 Task: Plan a team-building outdoor sports day for next month on the 12th at 1 PM.
Action: Mouse moved to (68, 86)
Screenshot: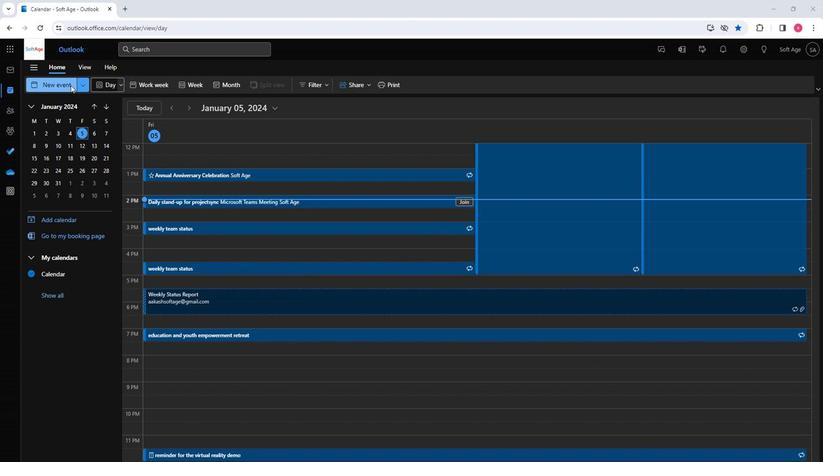 
Action: Mouse pressed left at (68, 86)
Screenshot: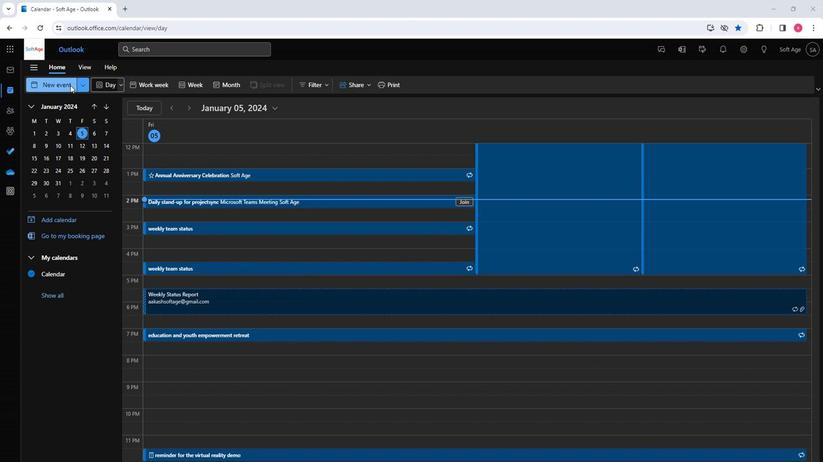 
Action: Mouse moved to (357, 226)
Screenshot: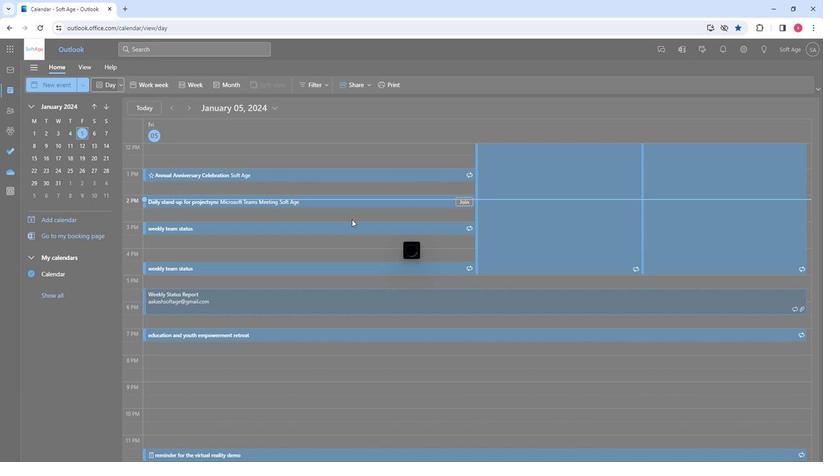 
Action: Key pressed <Key.shift><Key.shift><Key.shift>Team-<Key.shift>Building<Key.space><Key.shift>Outddo<Key.backspace><Key.backspace>oor<Key.space><Key.shift><Key.shift><Key.shift>A<Key.backspace>Sports<Key.space><Key.shift>Day
Screenshot: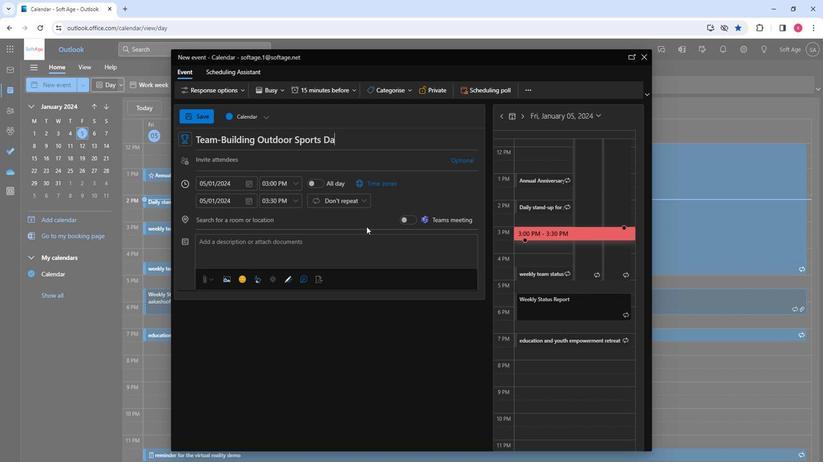 
Action: Mouse moved to (207, 157)
Screenshot: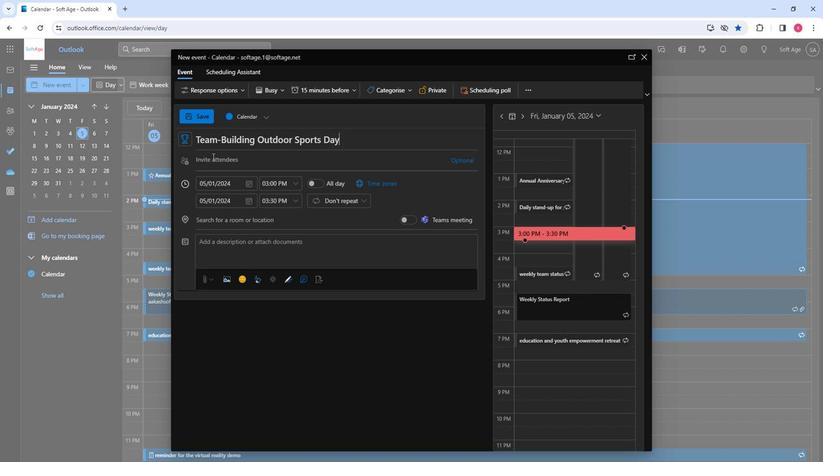 
Action: Mouse pressed left at (207, 157)
Screenshot: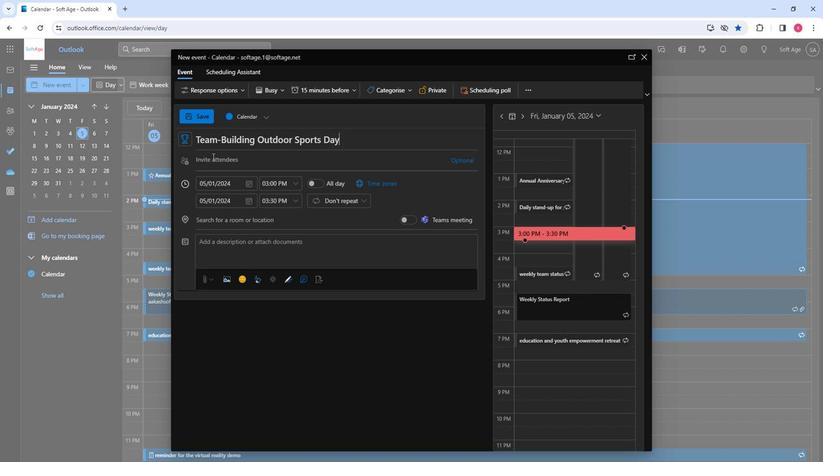 
Action: Key pressed so
Screenshot: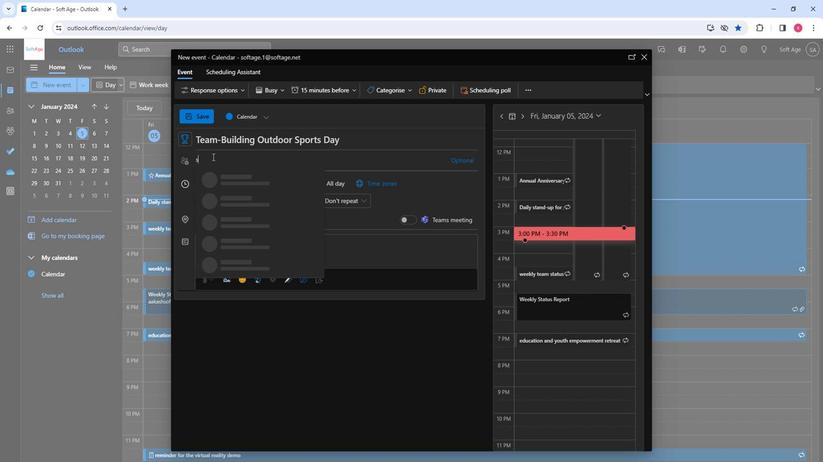 
Action: Mouse moved to (235, 203)
Screenshot: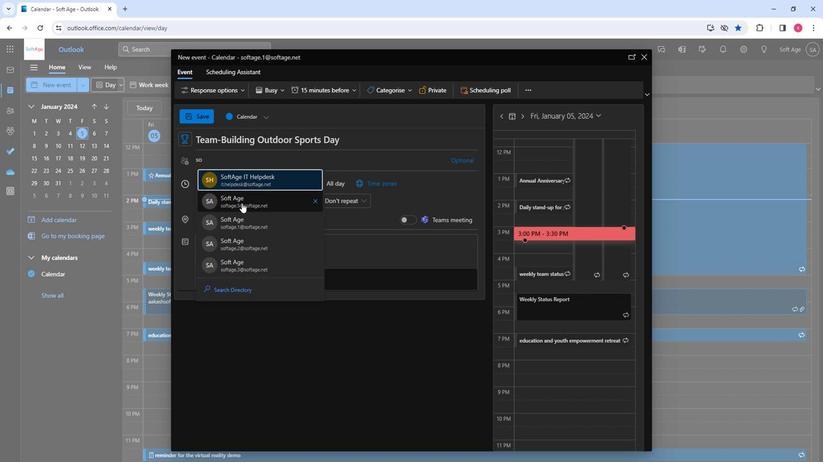 
Action: Mouse pressed left at (235, 203)
Screenshot: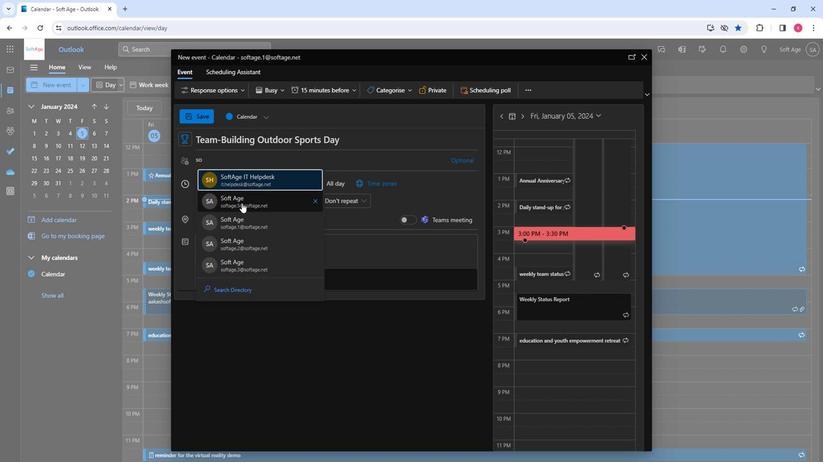 
Action: Key pressed so
Screenshot: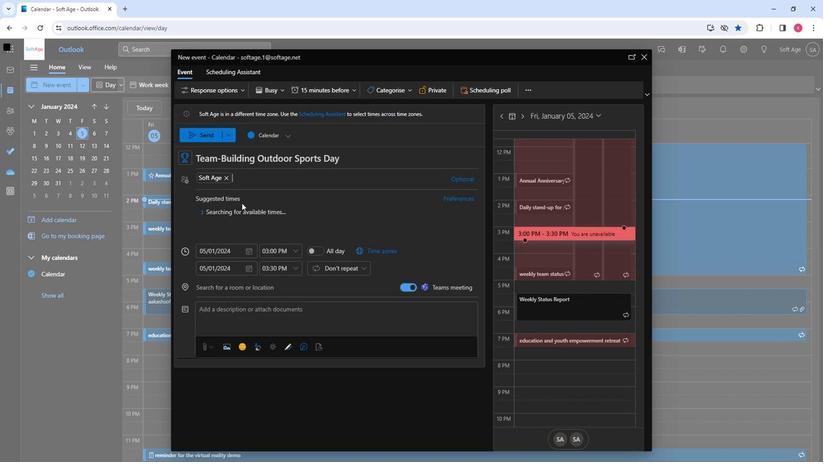
Action: Mouse moved to (255, 250)
Screenshot: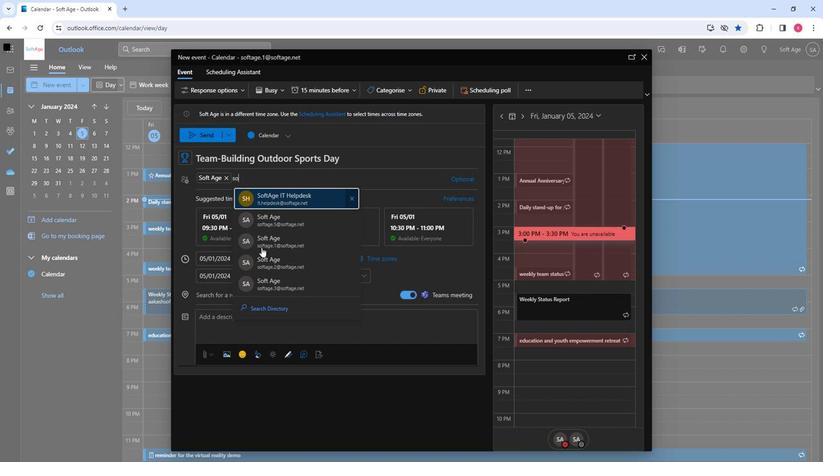 
Action: Mouse pressed left at (255, 250)
Screenshot: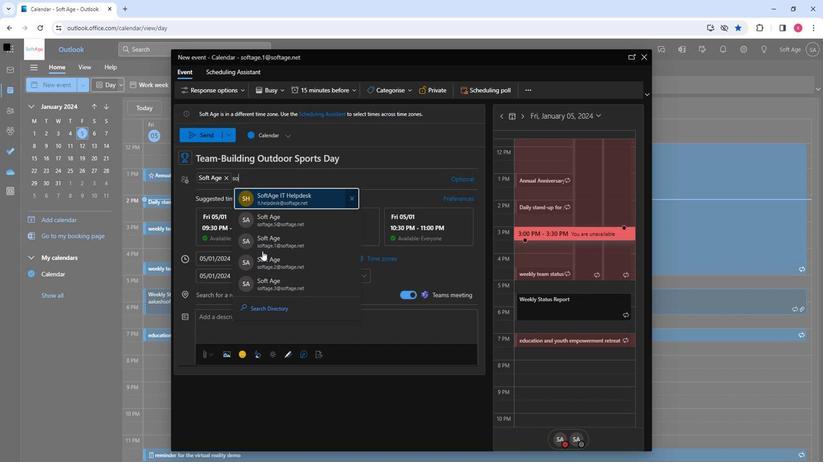 
Action: Mouse moved to (255, 261)
Screenshot: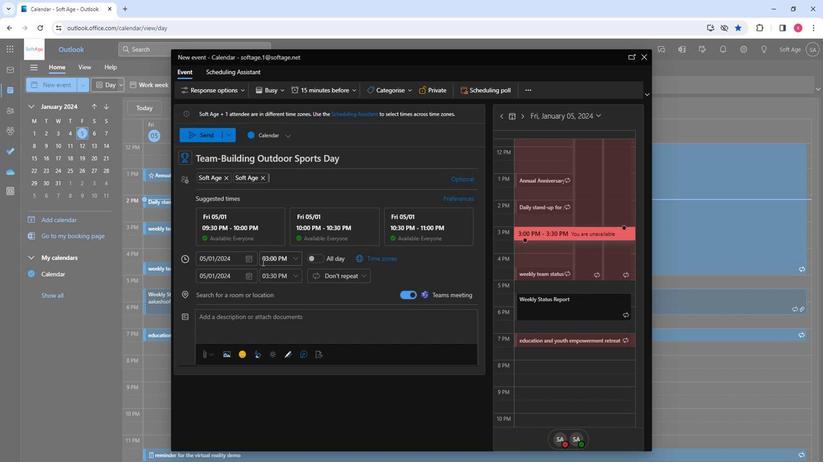 
Action: Key pressed so
Screenshot: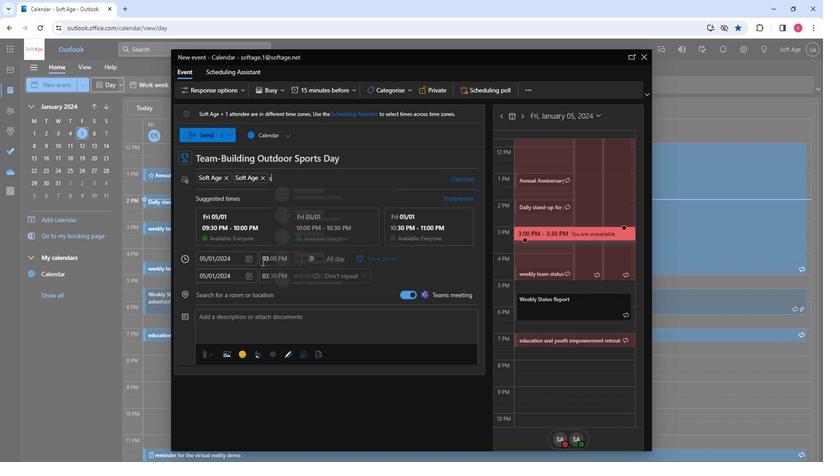 
Action: Mouse moved to (284, 273)
Screenshot: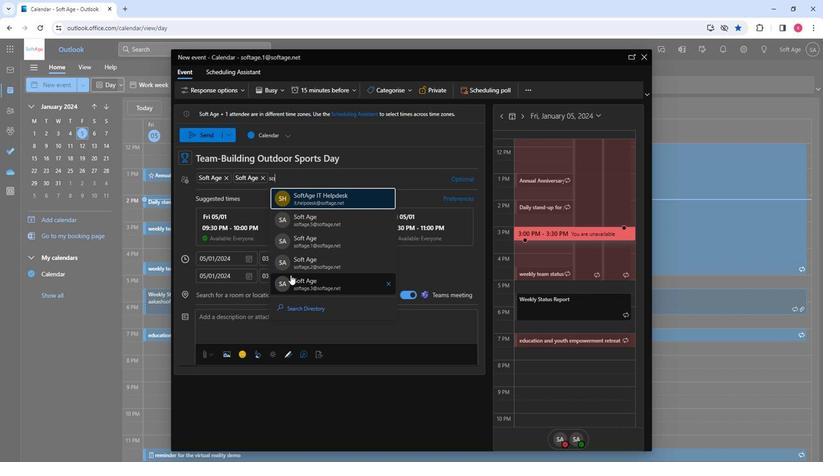 
Action: Mouse pressed left at (284, 273)
Screenshot: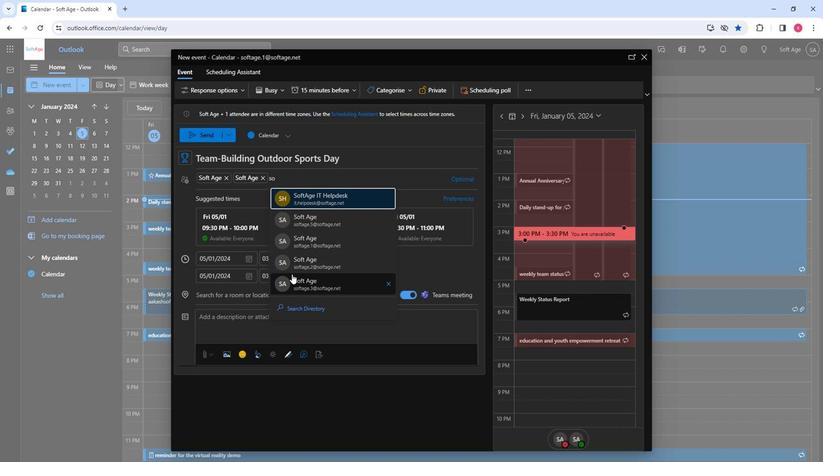 
Action: Mouse moved to (244, 252)
Screenshot: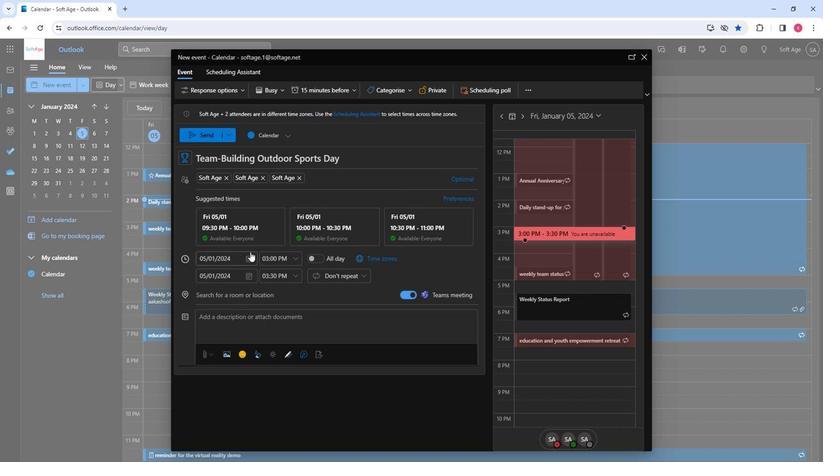 
Action: Mouse pressed left at (244, 252)
Screenshot: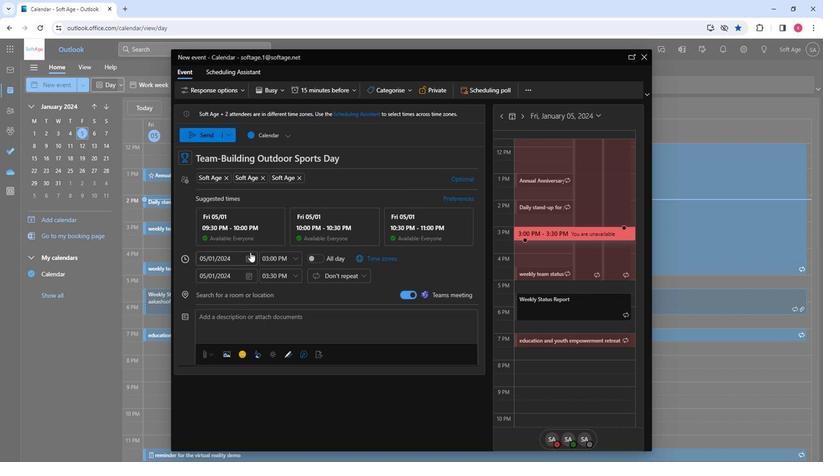 
Action: Mouse moved to (273, 274)
Screenshot: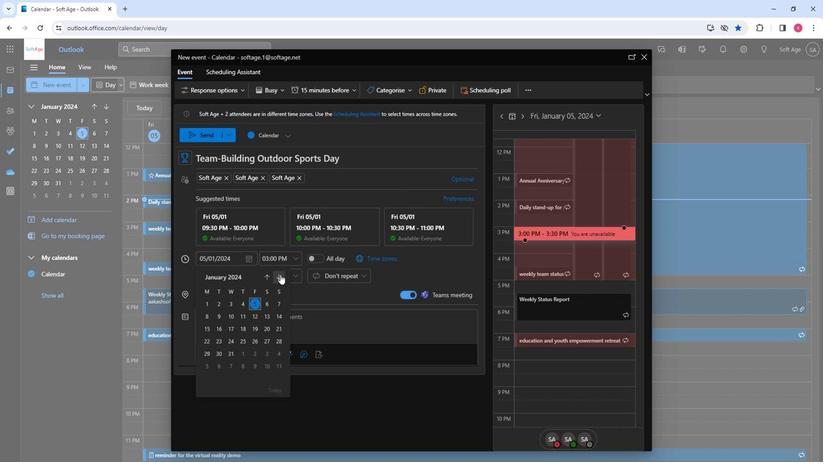 
Action: Mouse pressed left at (273, 274)
Screenshot: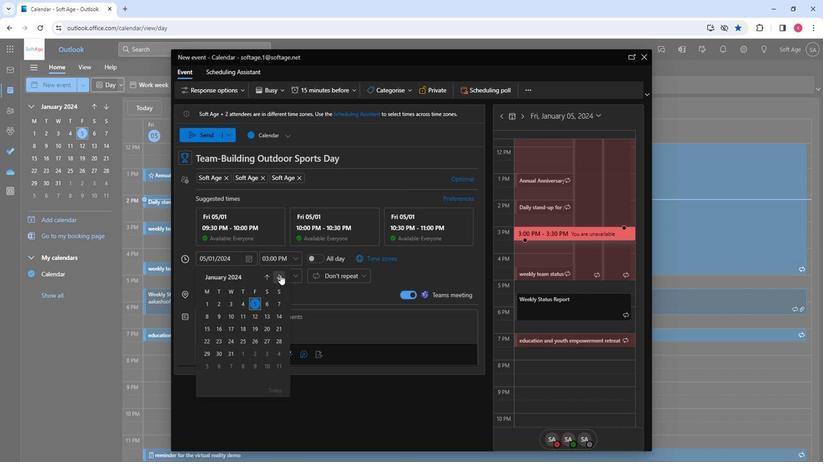 
Action: Mouse moved to (203, 329)
Screenshot: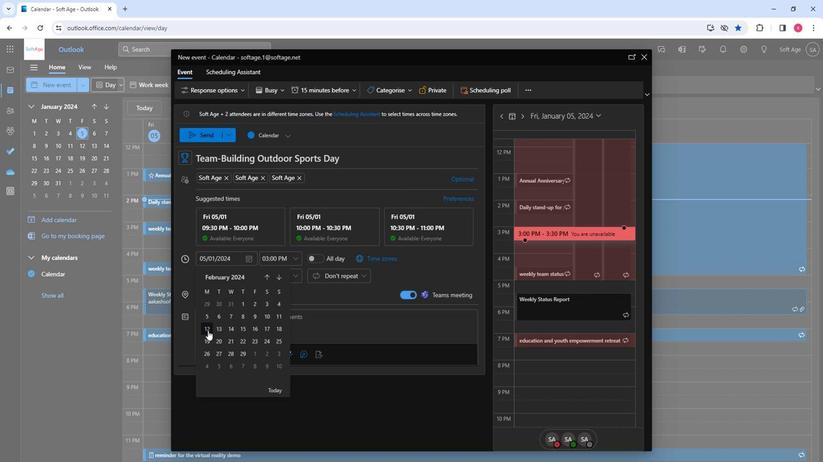 
Action: Mouse pressed left at (203, 329)
Screenshot: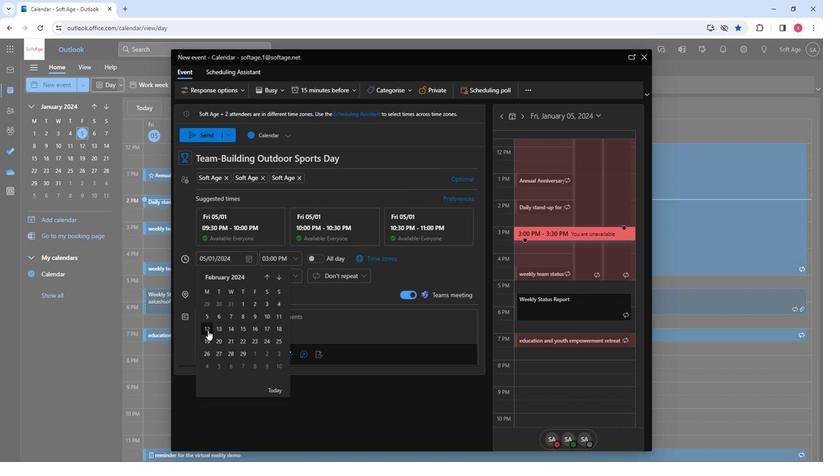 
Action: Mouse moved to (287, 253)
Screenshot: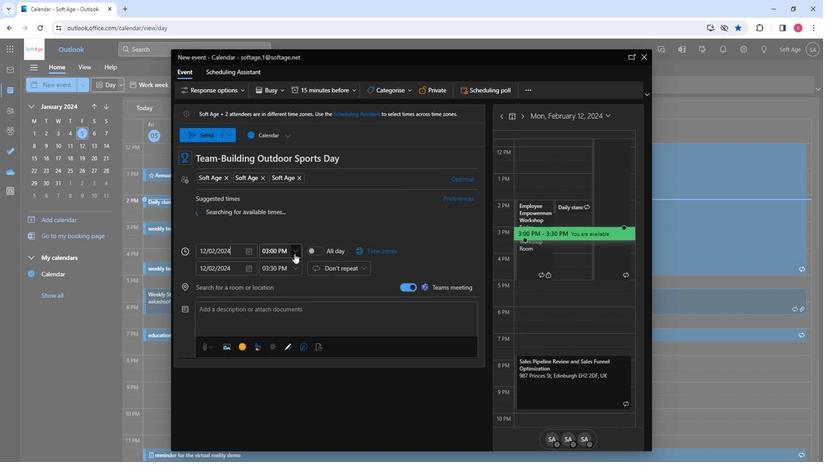 
Action: Mouse pressed left at (287, 253)
Screenshot: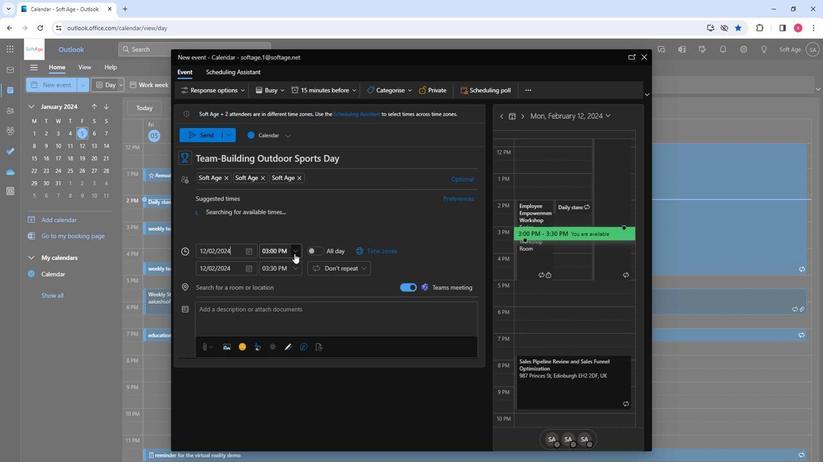 
Action: Mouse moved to (271, 302)
Screenshot: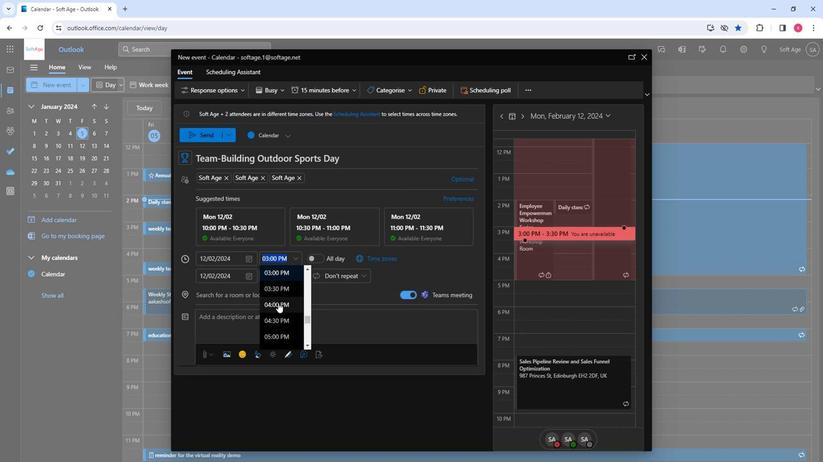 
Action: Mouse scrolled (271, 302) with delta (0, 0)
Screenshot: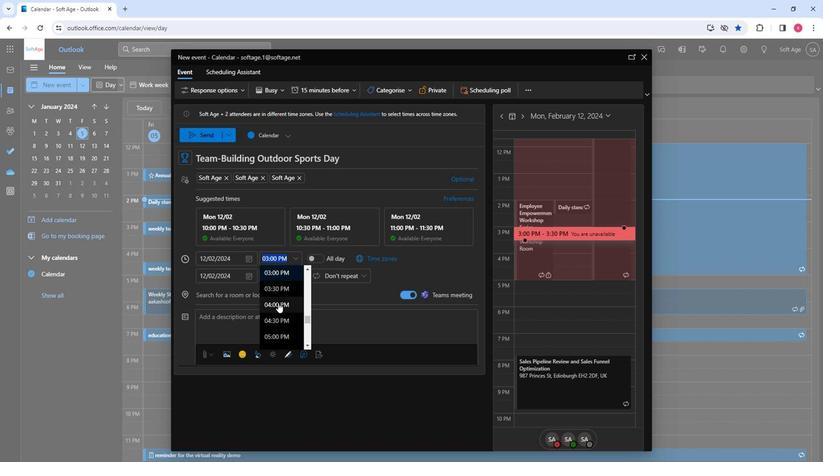 
Action: Mouse scrolled (271, 302) with delta (0, 0)
Screenshot: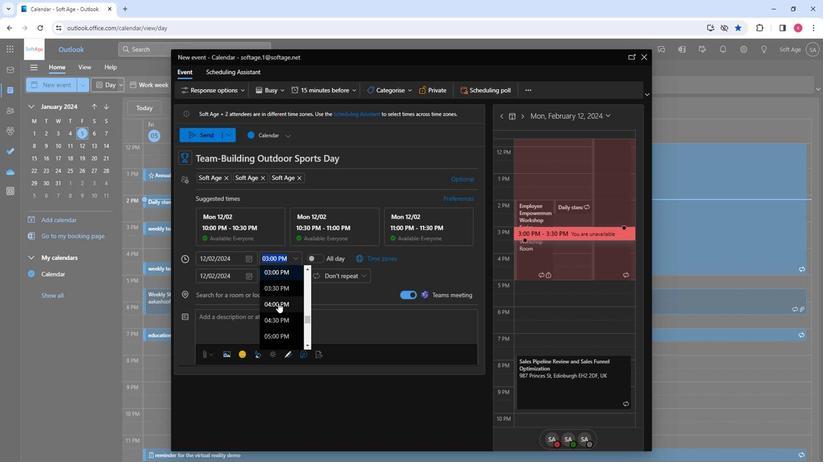 
Action: Mouse moved to (272, 300)
Screenshot: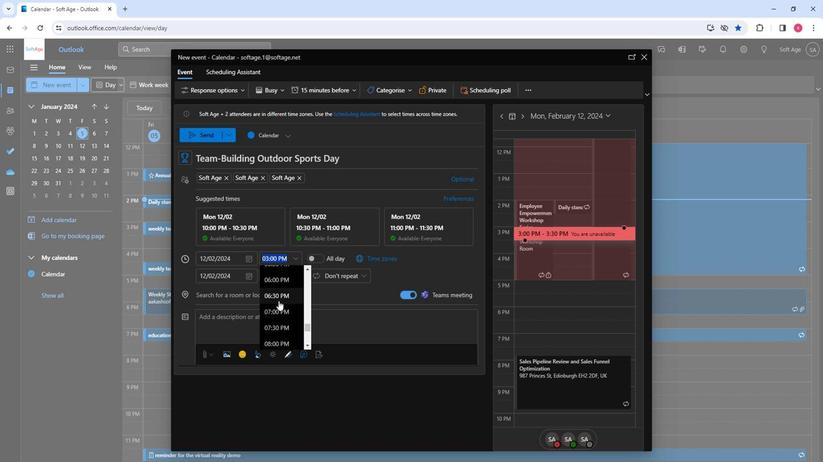 
Action: Mouse scrolled (272, 300) with delta (0, 0)
Screenshot: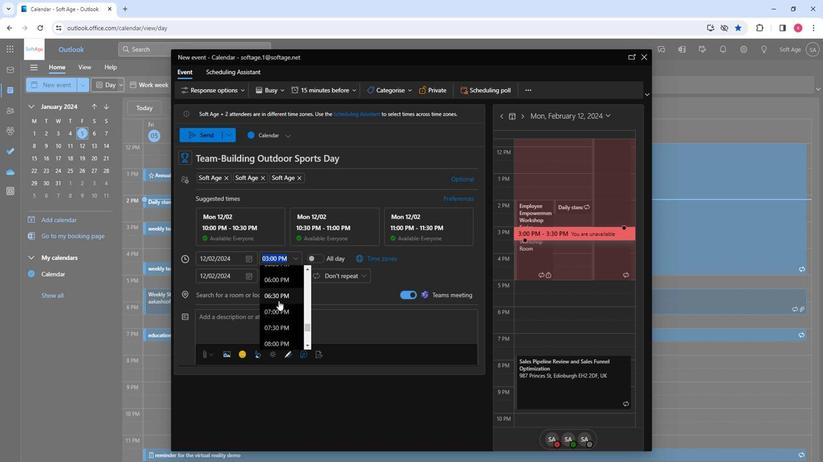 
Action: Mouse scrolled (272, 300) with delta (0, 0)
Screenshot: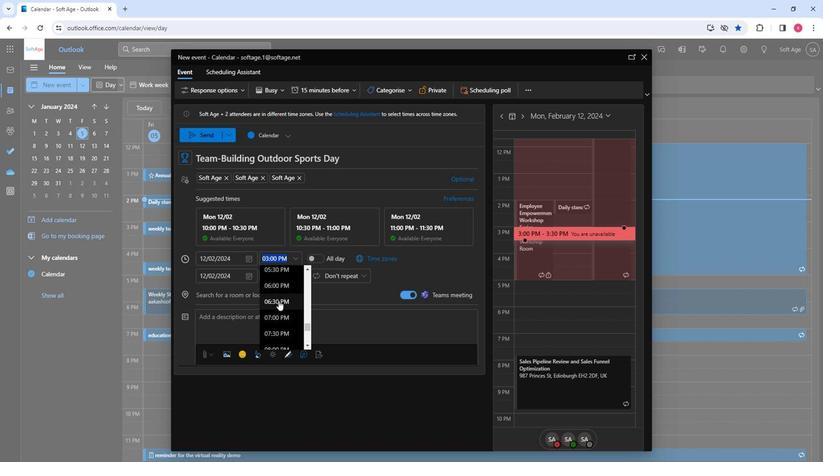 
Action: Mouse moved to (272, 300)
Screenshot: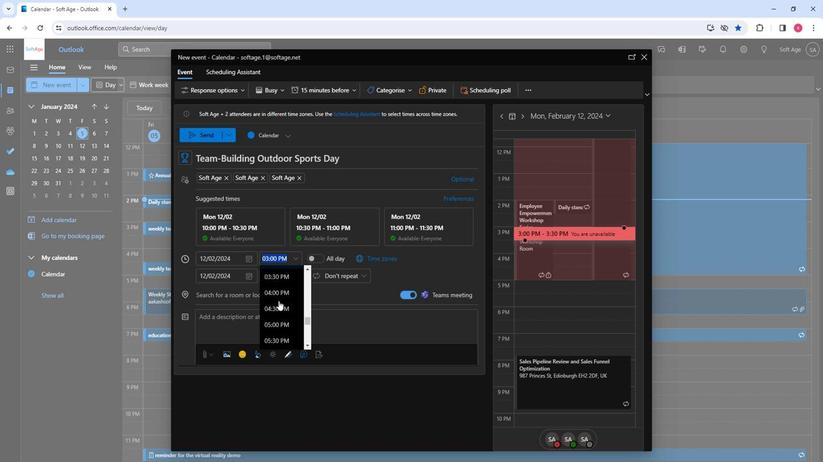
Action: Mouse scrolled (272, 300) with delta (0, 0)
Screenshot: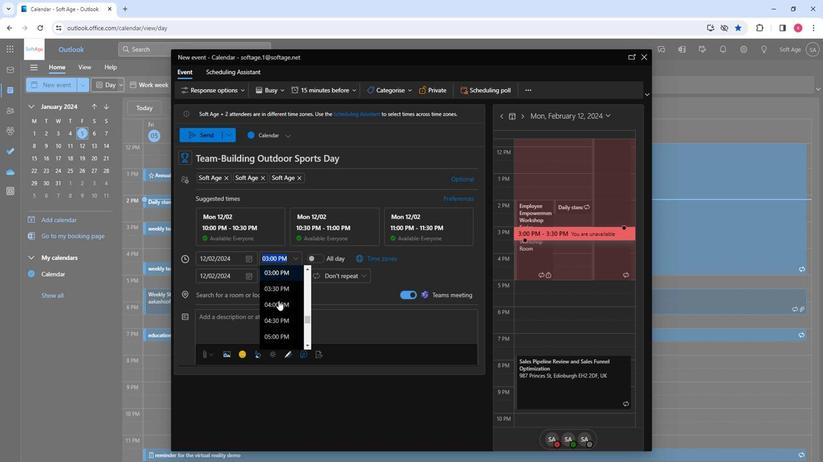 
Action: Mouse scrolled (272, 300) with delta (0, 0)
Screenshot: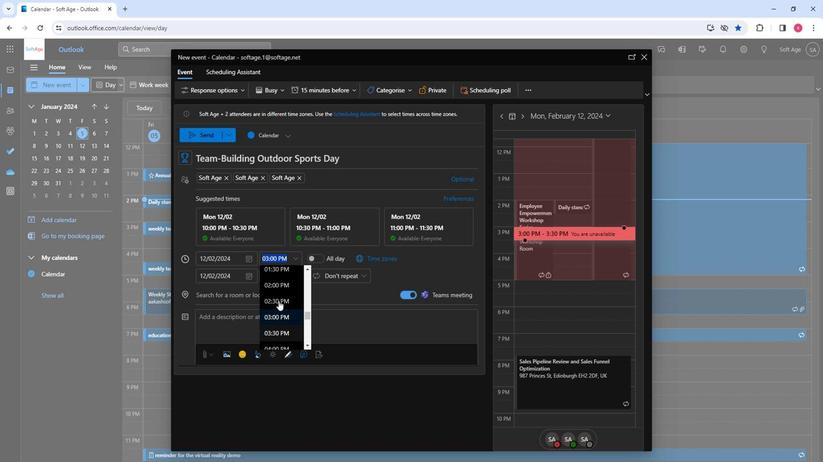 
Action: Mouse moved to (268, 295)
Screenshot: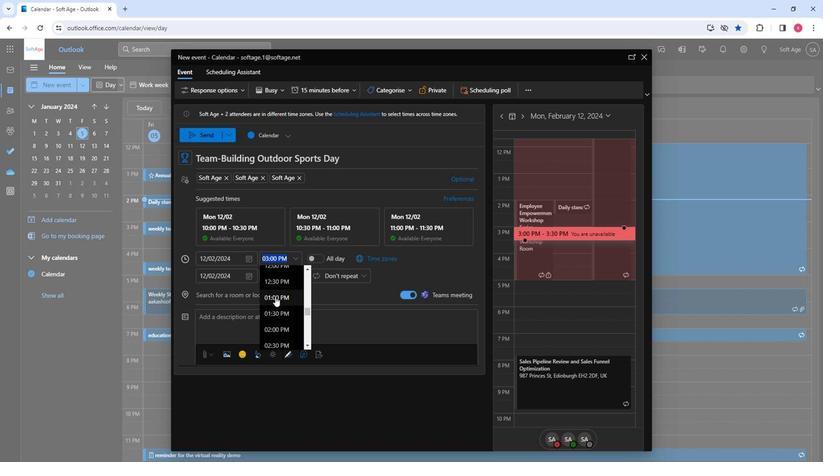 
Action: Mouse pressed left at (268, 295)
Screenshot: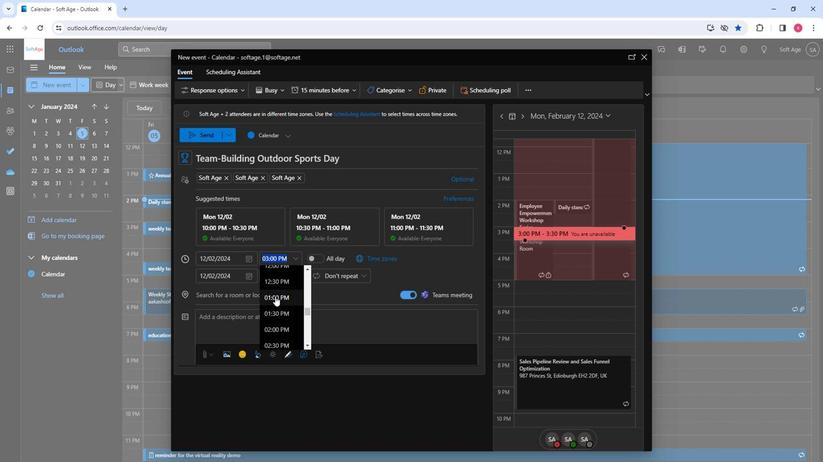
Action: Mouse moved to (208, 291)
Screenshot: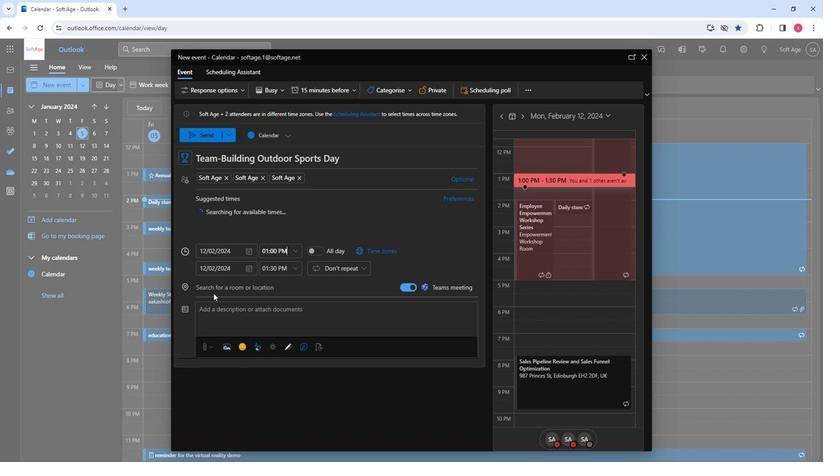 
Action: Mouse pressed left at (208, 291)
Screenshot: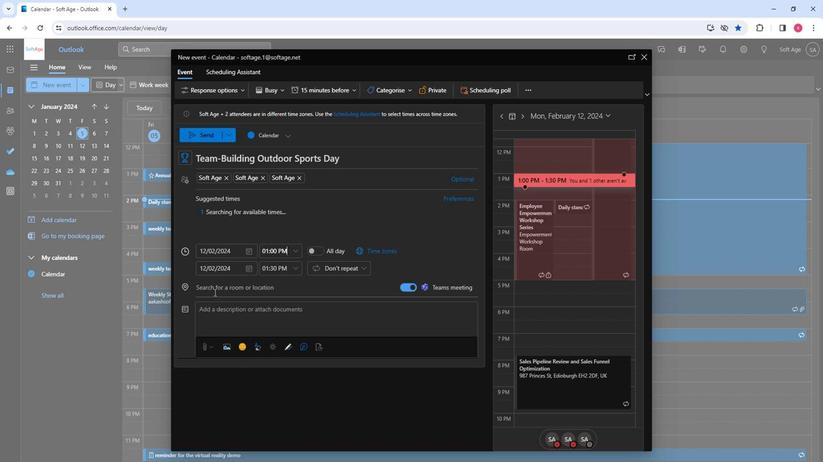 
Action: Key pressed sport
Screenshot: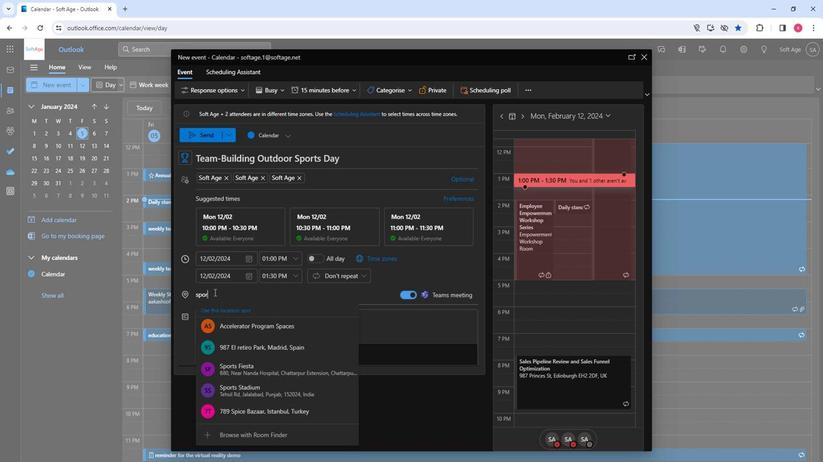 
Action: Mouse moved to (247, 342)
Screenshot: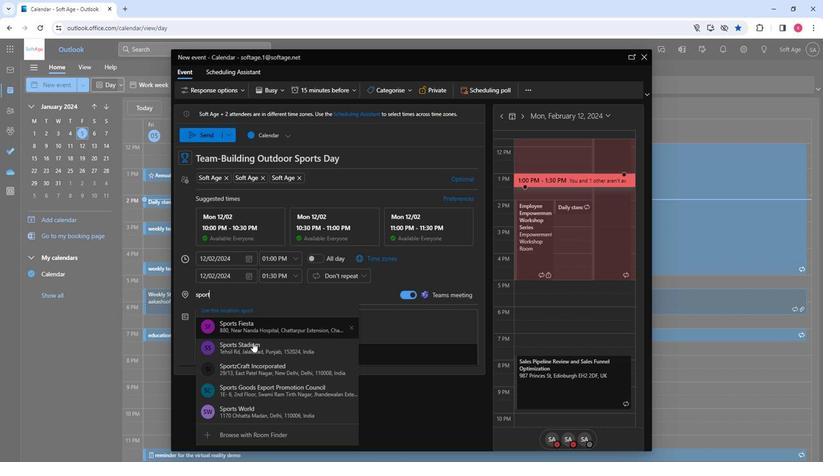 
Action: Mouse pressed left at (247, 342)
Screenshot: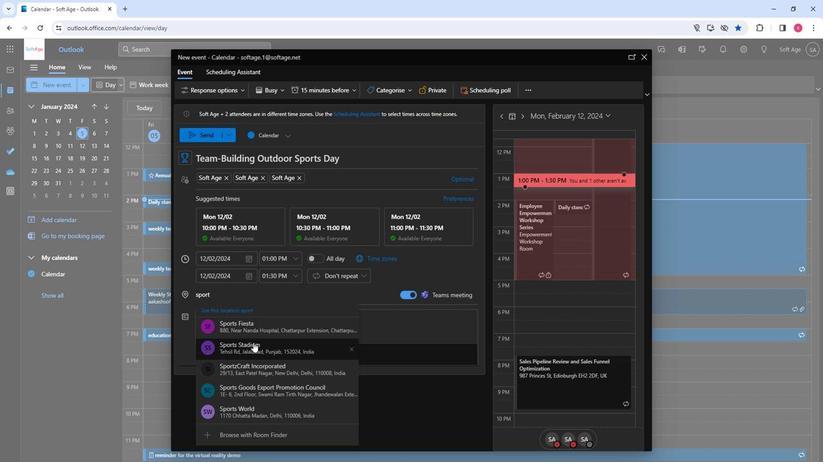 
Action: Mouse moved to (232, 314)
Screenshot: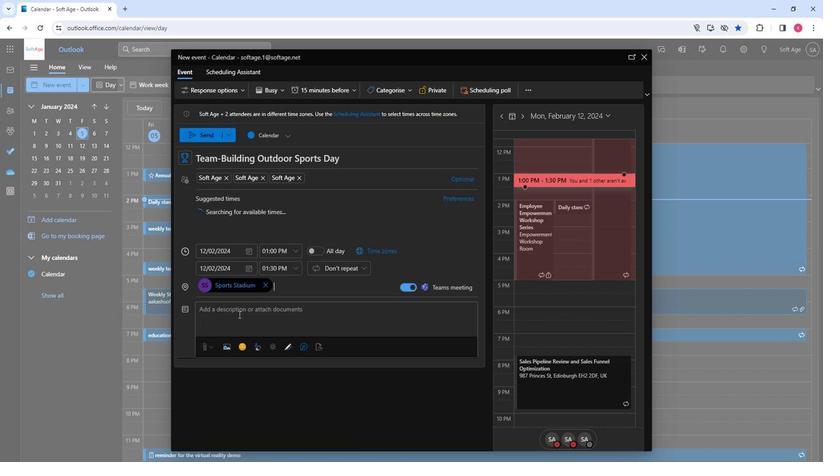
Action: Mouse pressed left at (232, 314)
Screenshot: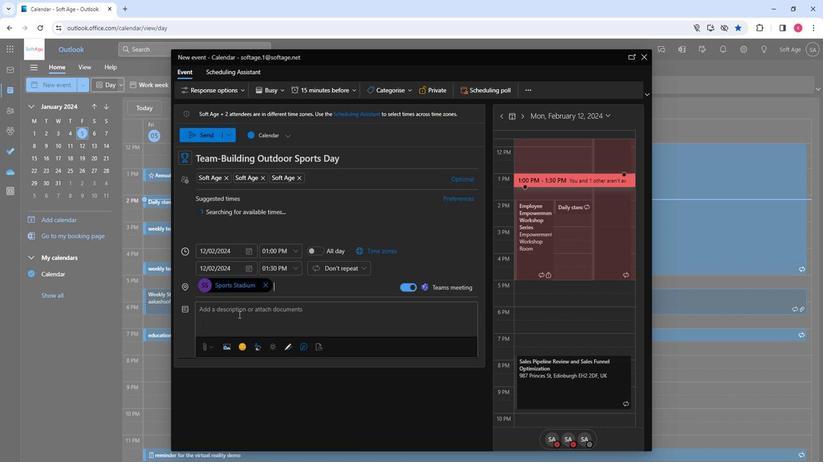
Action: Key pressed <Key.shift>Gear<Key.space>up<Key.space>for<Key.space>an<Key.space>exciting<Key.space>team<Key.space><Key.backspace>-building<Key.space>outdoor<Key.space>sports<Key.space>day<Key.space>next<Key.space>month<Key.shift>!<Key.space><Key.shift>Unleash<Key.space>camaraderie,<Key.space>competition,<Key.space>and<Key.space>team<Key.space>spirit<Key.space>as<Key.space>your<Key.space>group<Key.space>enjo<Key.backspace>oys<Key.space>a<Key.space>day<Key.space>of<Key.space>energetic<Key.space>outdoor<Key.space>activities<Key.space>and<Key.space>friendly<Key.space>games.
Screenshot: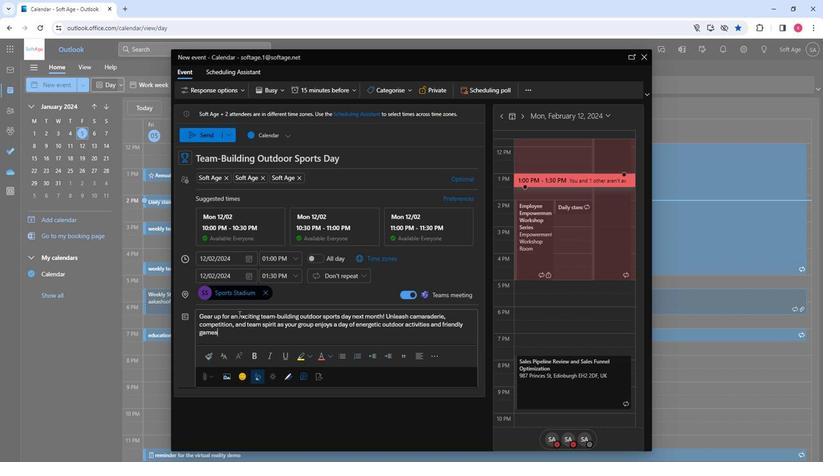 
Action: Mouse pressed left at (232, 314)
Screenshot: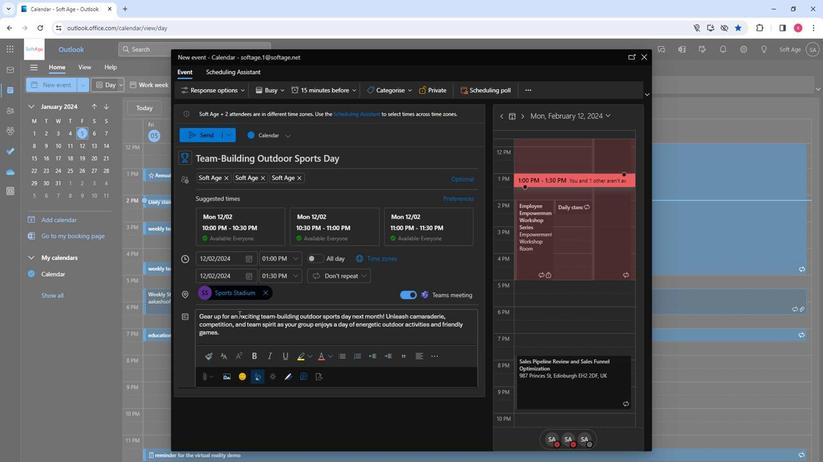 
Action: Mouse pressed left at (232, 314)
Screenshot: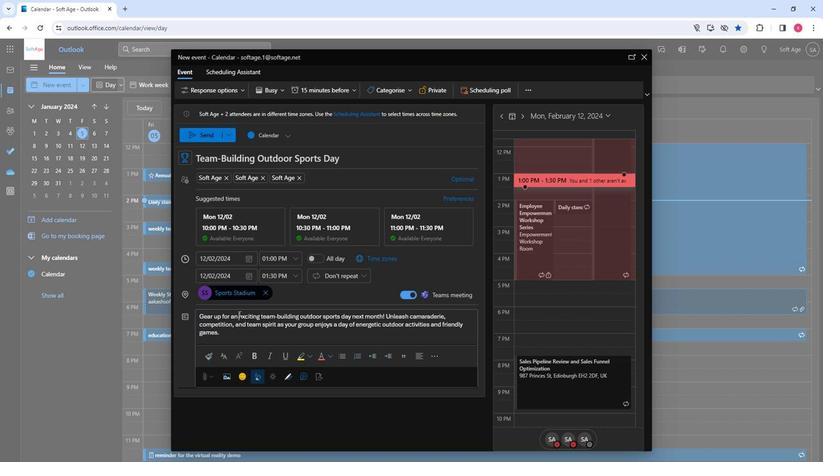 
Action: Mouse pressed left at (232, 314)
Screenshot: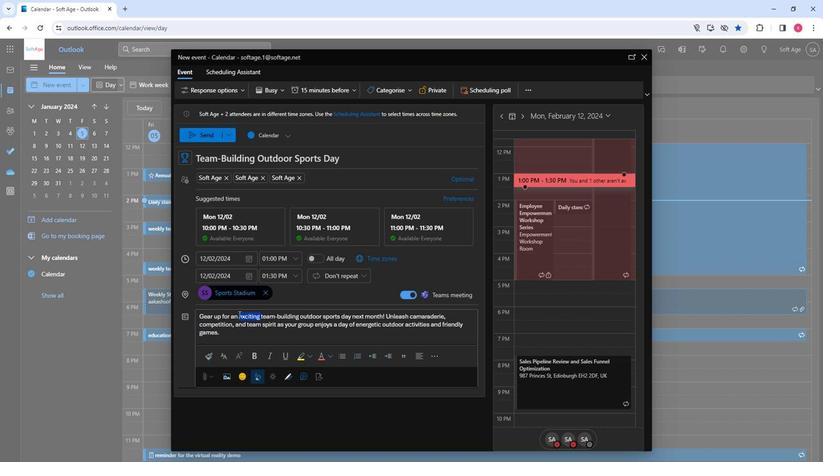 
Action: Mouse moved to (221, 352)
Screenshot: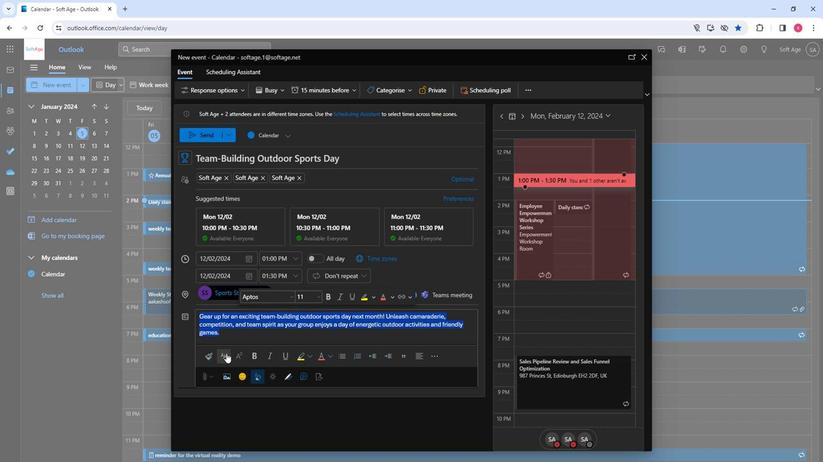 
Action: Mouse pressed left at (221, 352)
Screenshot: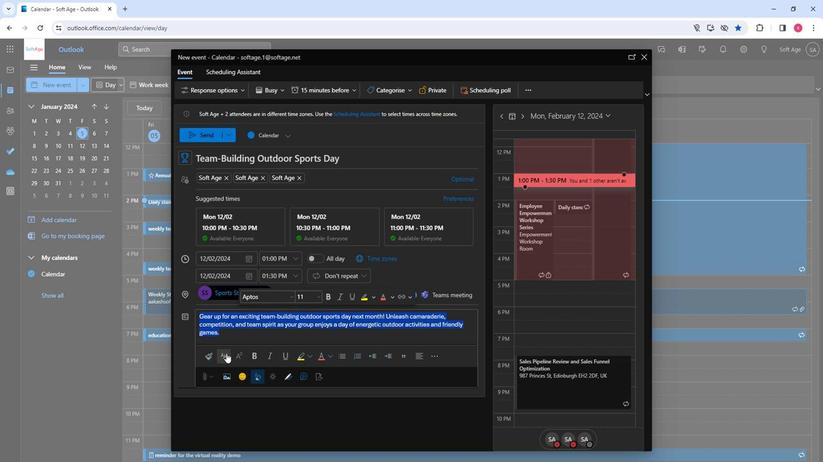 
Action: Mouse moved to (275, 253)
Screenshot: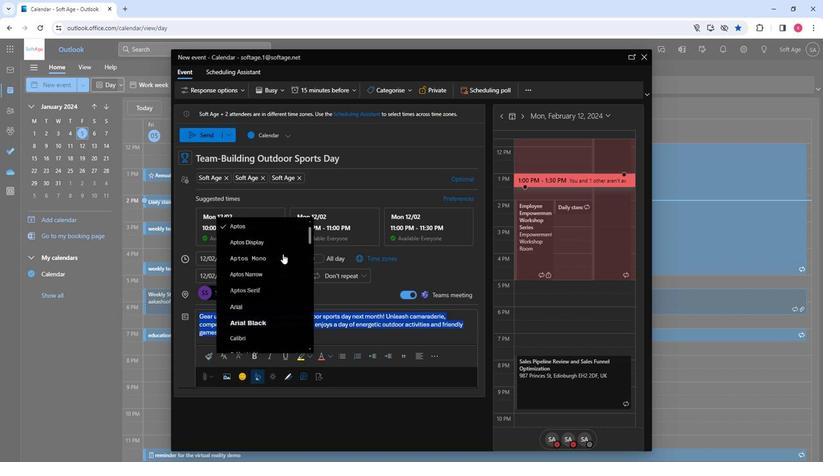 
Action: Mouse scrolled (275, 253) with delta (0, 0)
Screenshot: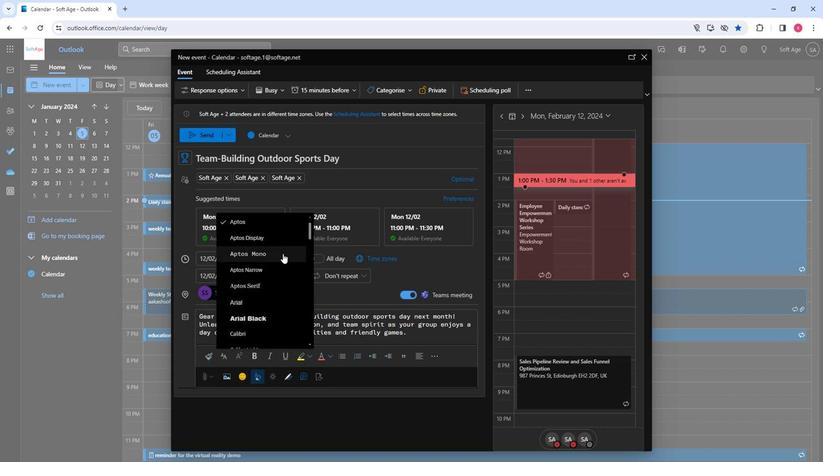 
Action: Mouse scrolled (275, 253) with delta (0, 0)
Screenshot: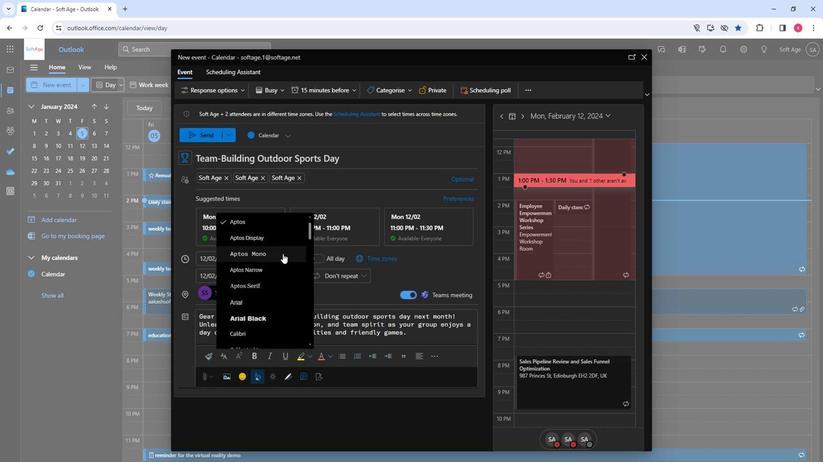 
Action: Mouse scrolled (275, 253) with delta (0, 0)
Screenshot: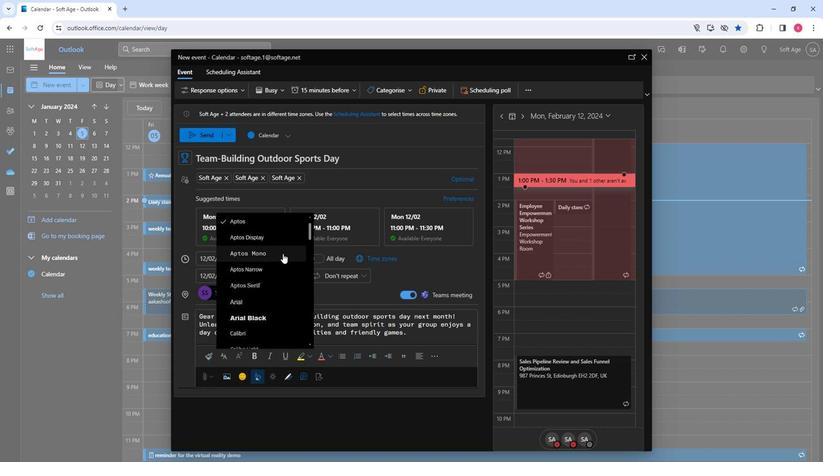 
Action: Mouse moved to (246, 281)
Screenshot: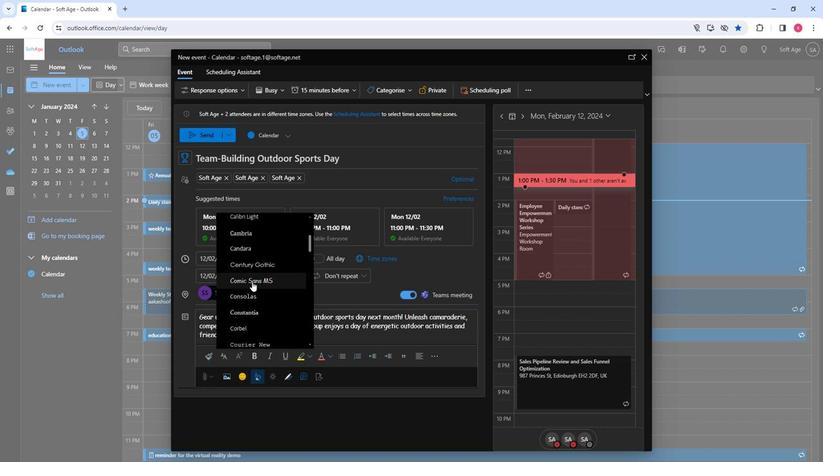 
Action: Mouse pressed left at (246, 281)
Screenshot: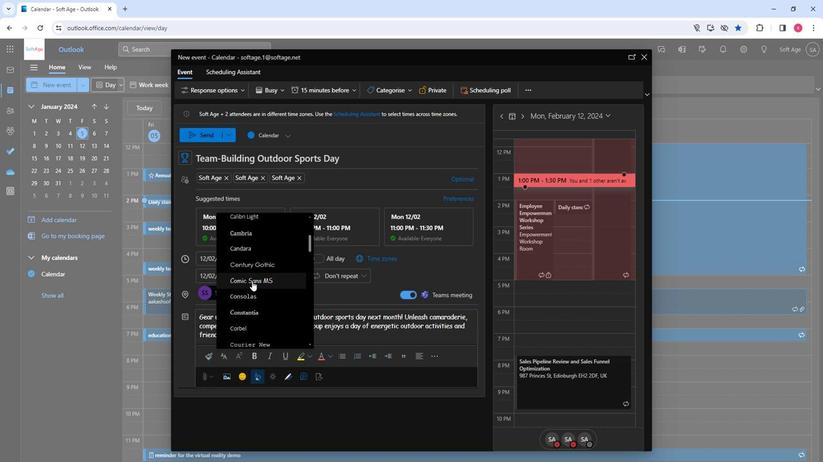 
Action: Mouse moved to (259, 359)
Screenshot: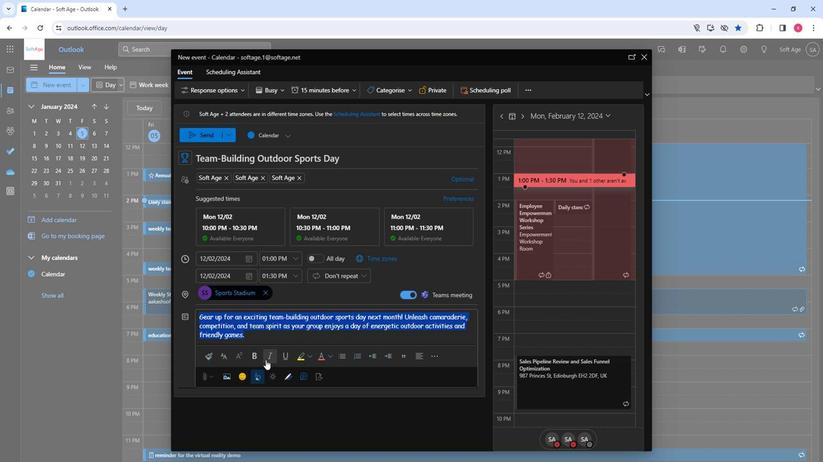 
Action: Mouse pressed left at (259, 359)
Screenshot: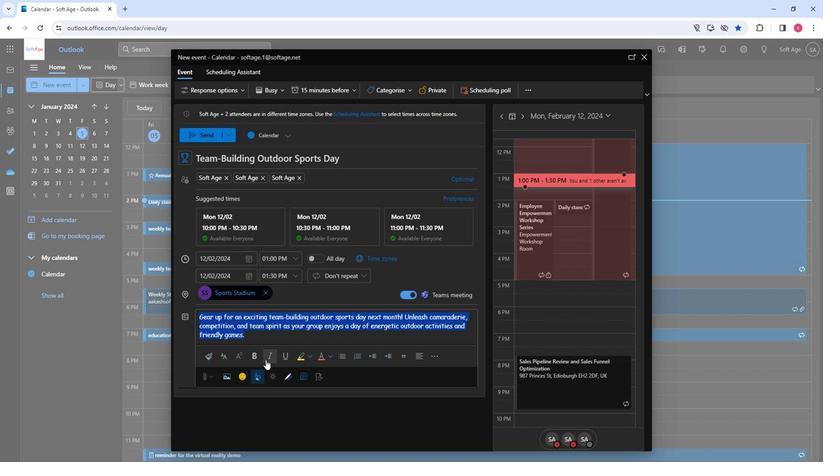 
Action: Mouse moved to (299, 353)
Screenshot: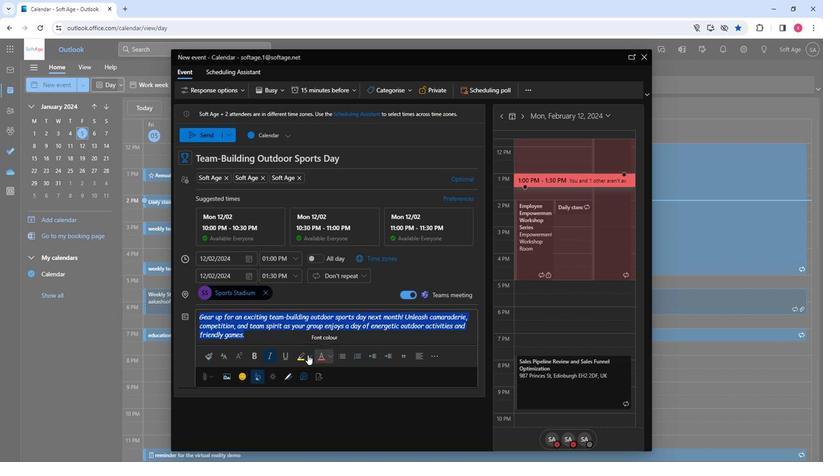 
Action: Mouse pressed left at (299, 353)
Screenshot: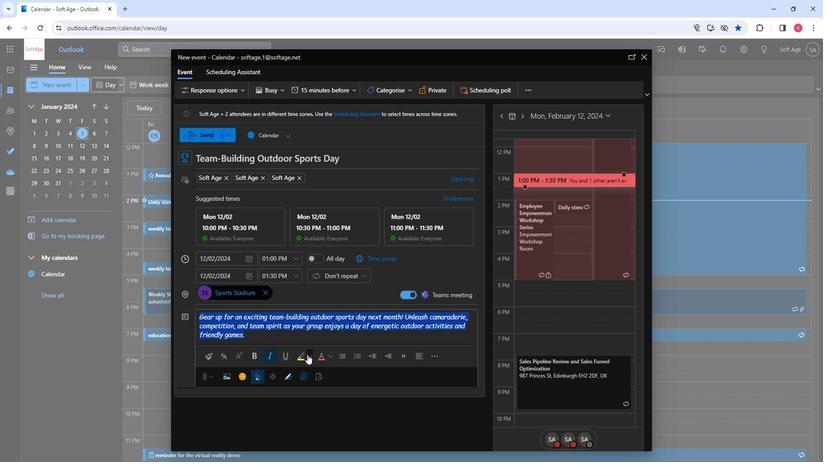 
Action: Mouse moved to (311, 376)
Screenshot: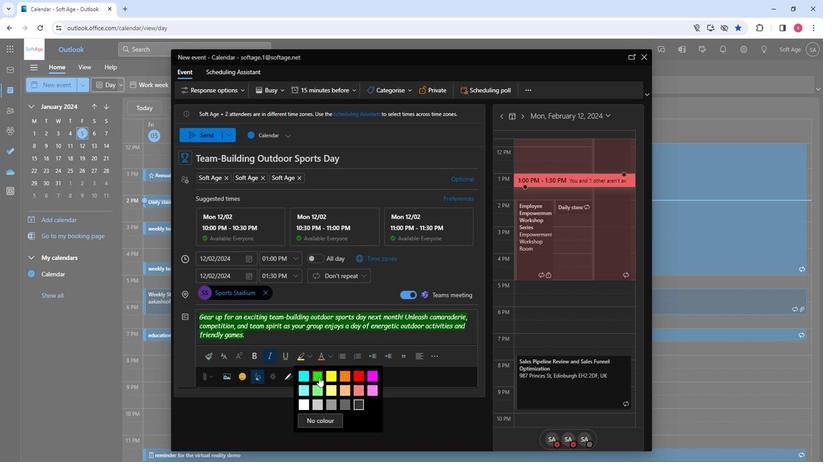 
Action: Mouse pressed left at (311, 376)
Screenshot: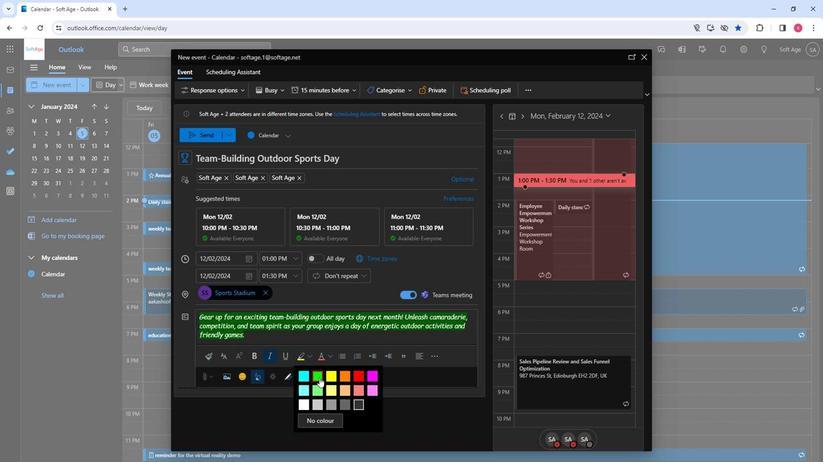 
Action: Mouse moved to (380, 356)
Screenshot: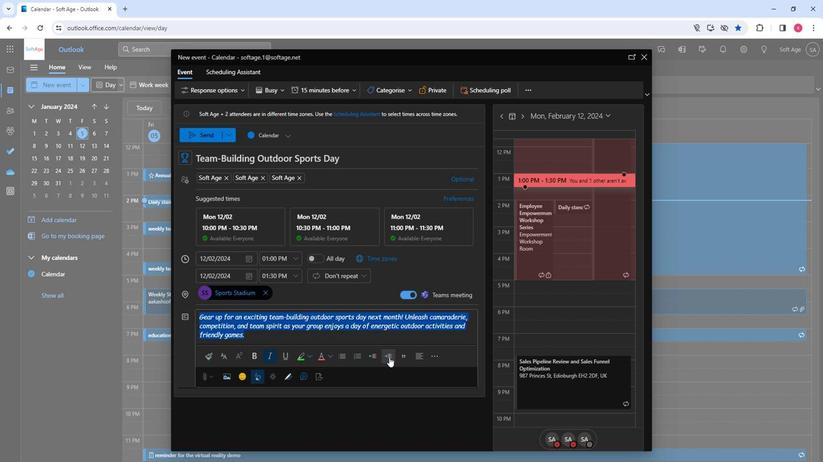 
Action: Mouse pressed left at (380, 356)
Screenshot: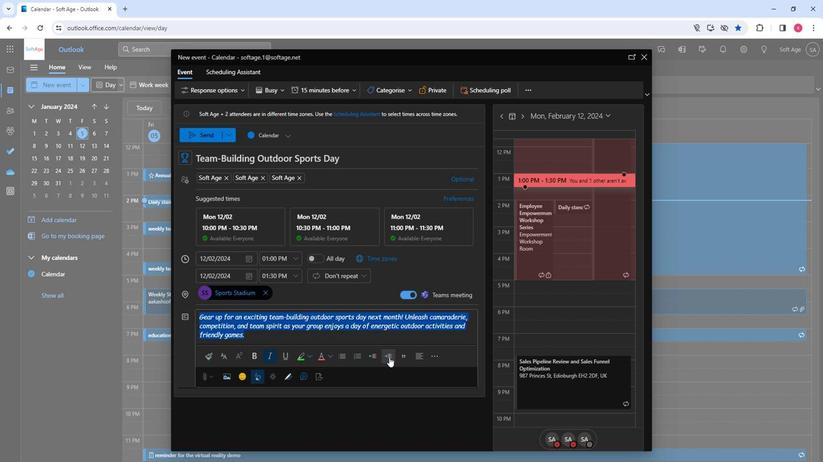 
Action: Mouse moved to (342, 338)
Screenshot: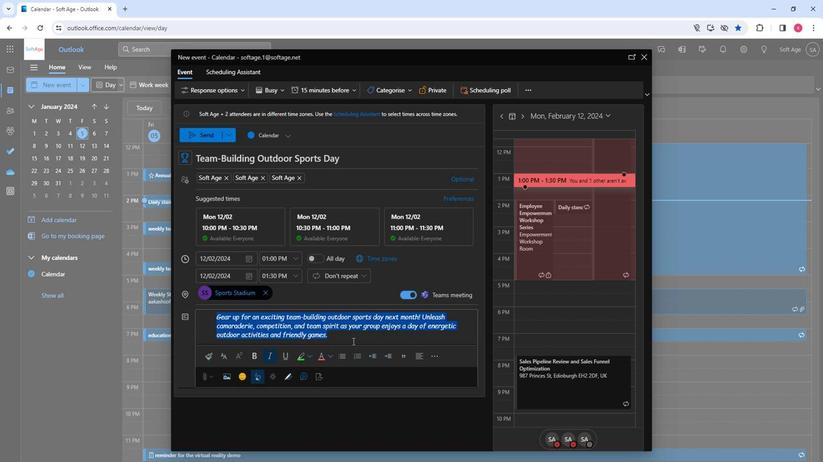 
Action: Mouse pressed left at (342, 338)
Screenshot: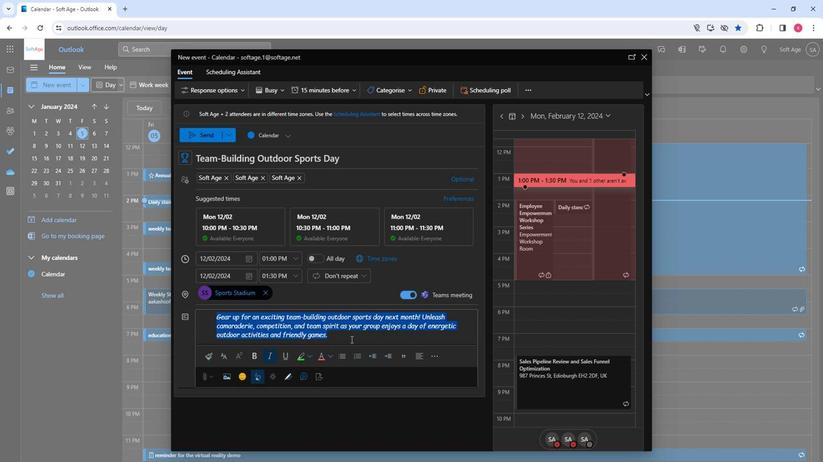 
Action: Mouse moved to (192, 132)
Screenshot: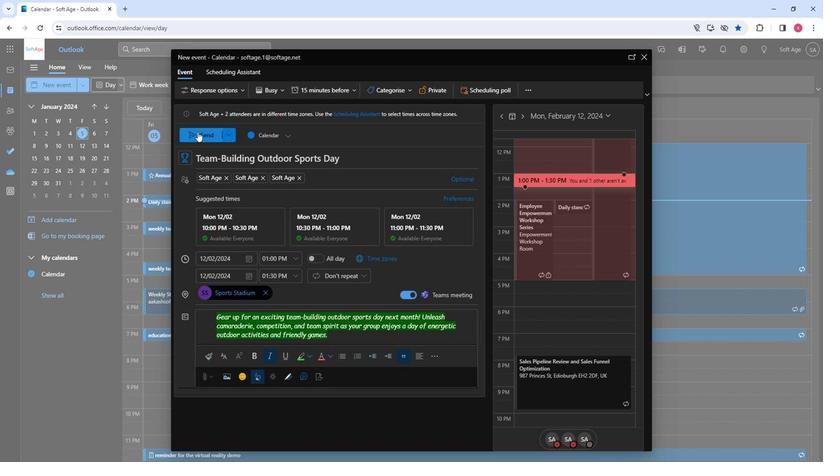 
Action: Mouse pressed left at (192, 132)
Screenshot: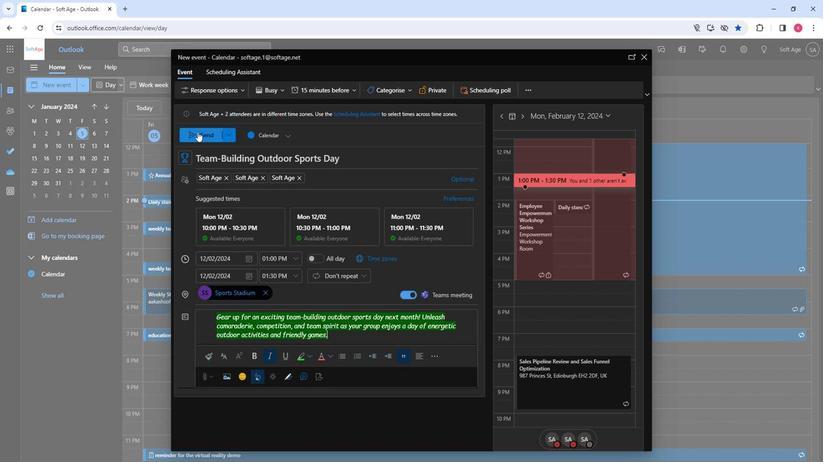 
Action: Mouse moved to (296, 256)
Screenshot: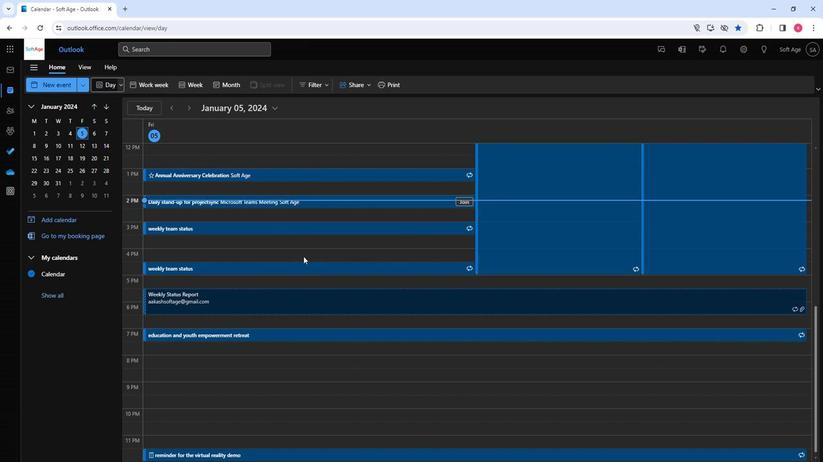 
